 Task: In the  document Ethicsfile.odt Insert the command  'Suggesting 'Email the file to   'softage.8@softage.net', with message attached Time-Sensitive: I kindly ask you to go through the email I've sent as soon as possible. and file type: Plain Text
Action: Mouse moved to (37, 74)
Screenshot: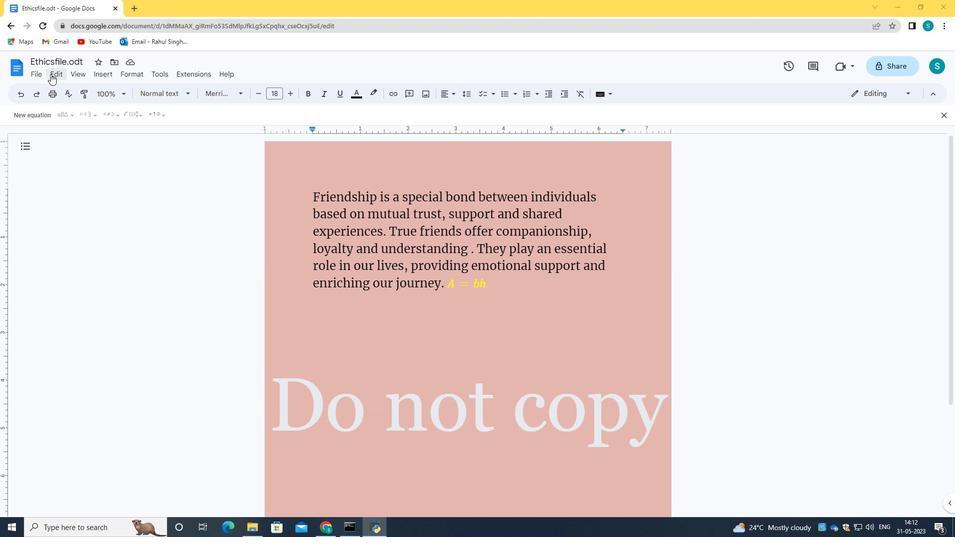 
Action: Mouse pressed left at (37, 74)
Screenshot: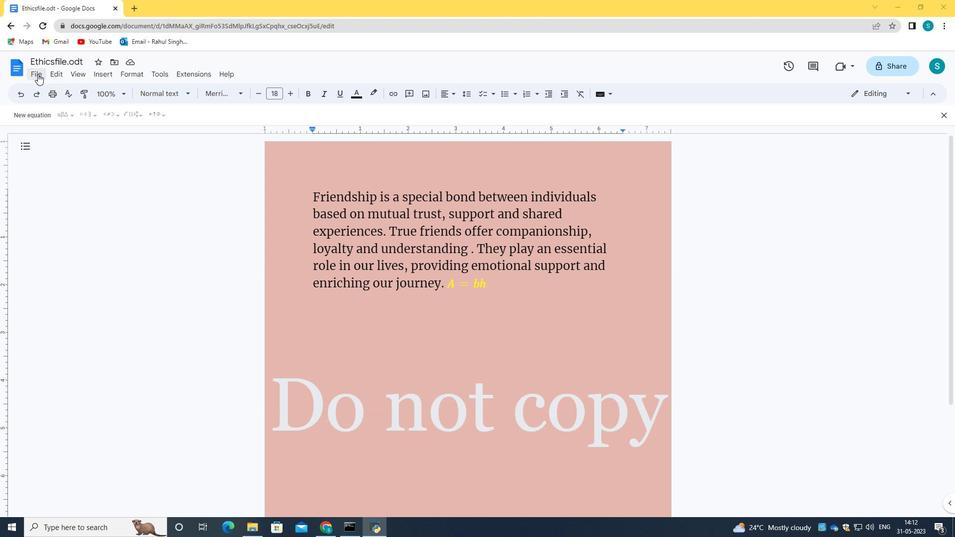 
Action: Mouse moved to (64, 165)
Screenshot: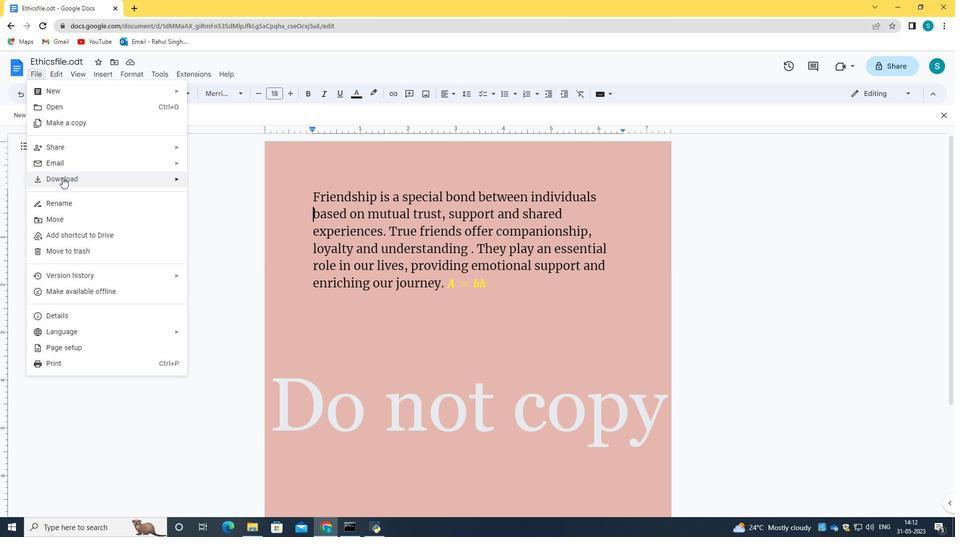 
Action: Mouse pressed left at (64, 165)
Screenshot: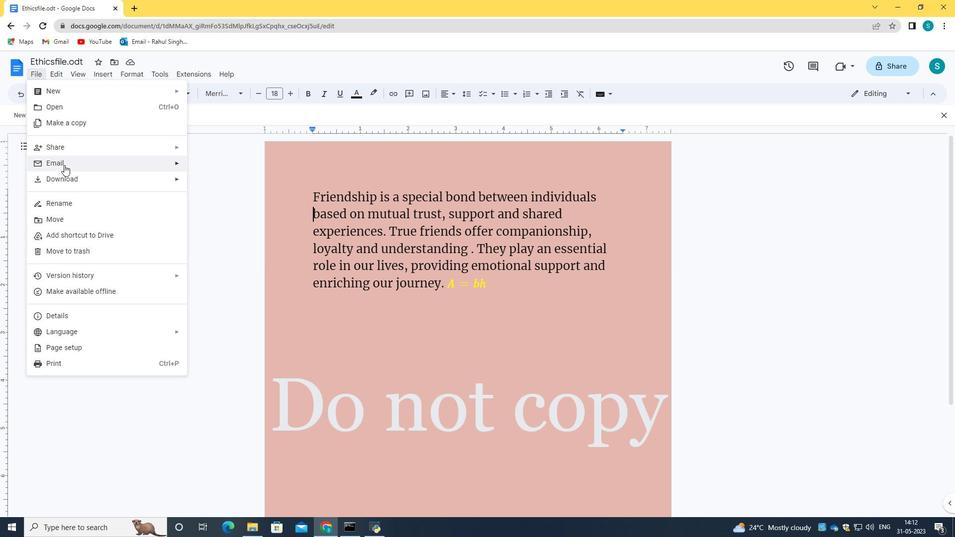 
Action: Mouse moved to (251, 173)
Screenshot: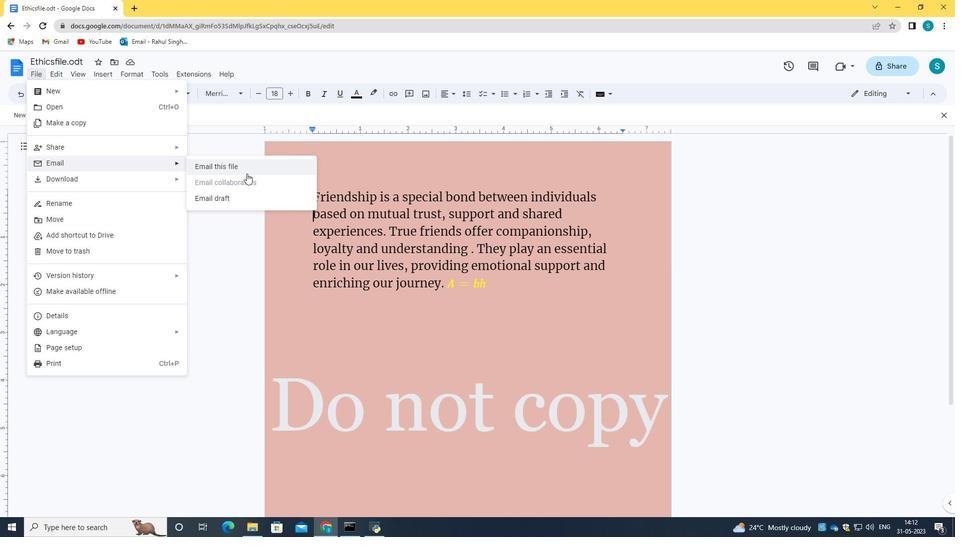 
Action: Mouse pressed left at (251, 173)
Screenshot: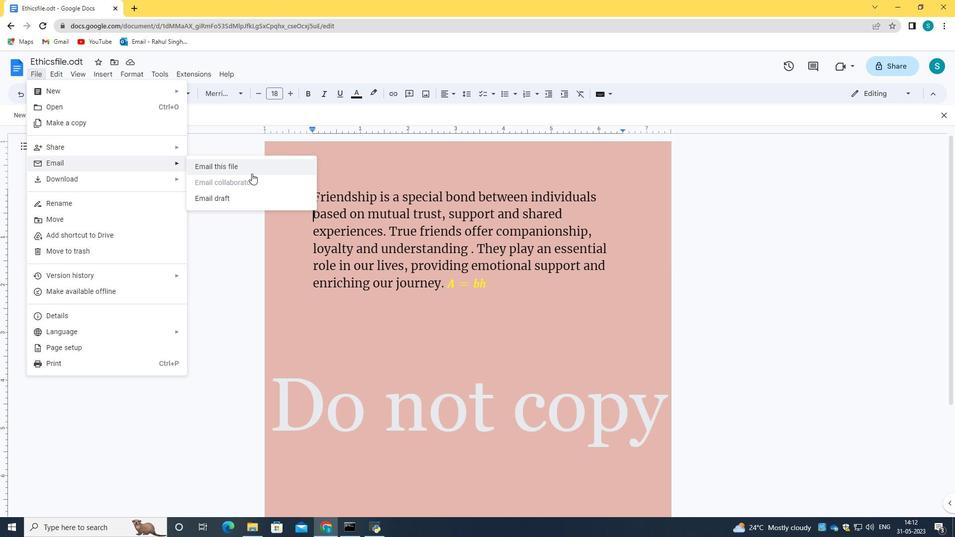 
Action: Mouse moved to (424, 235)
Screenshot: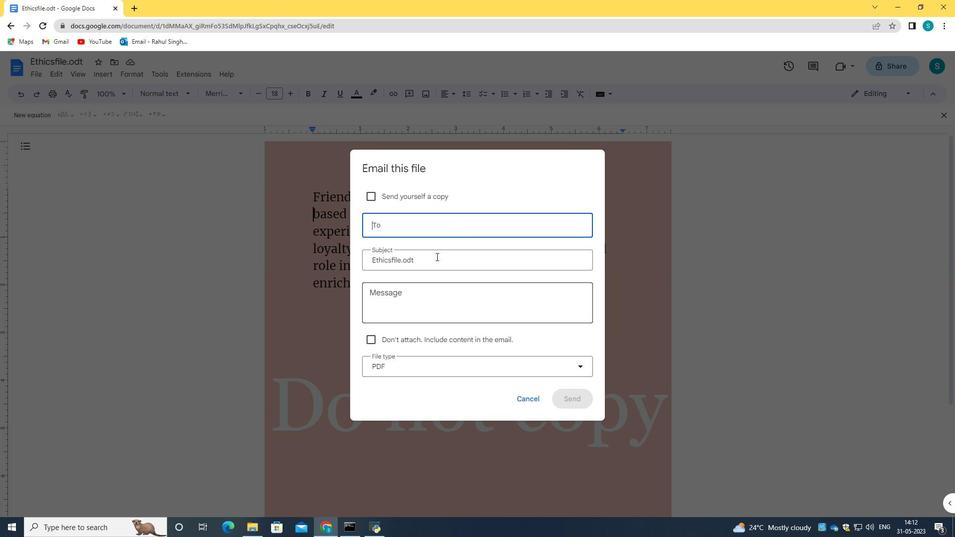
Action: Key pressed softage.8<Key.shift>@softage.net
Screenshot: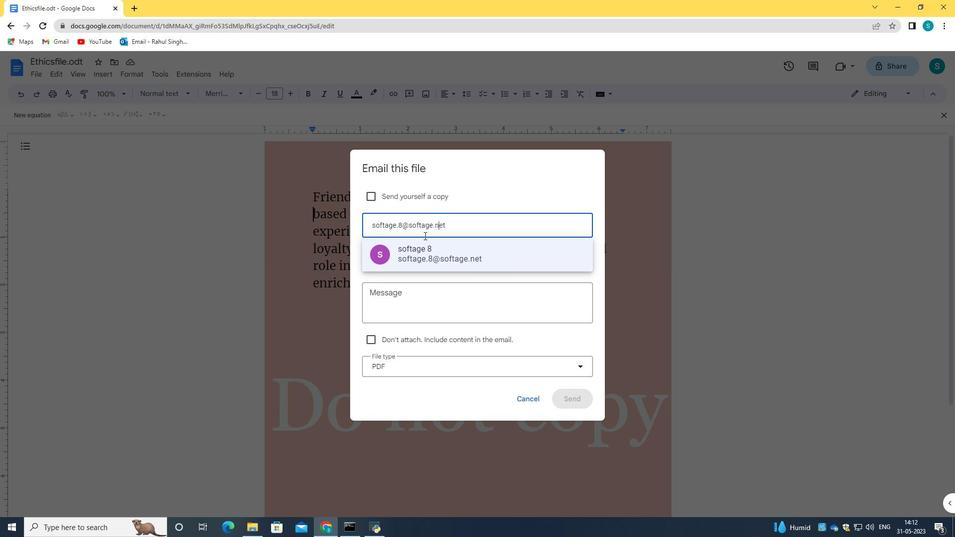 
Action: Mouse moved to (423, 251)
Screenshot: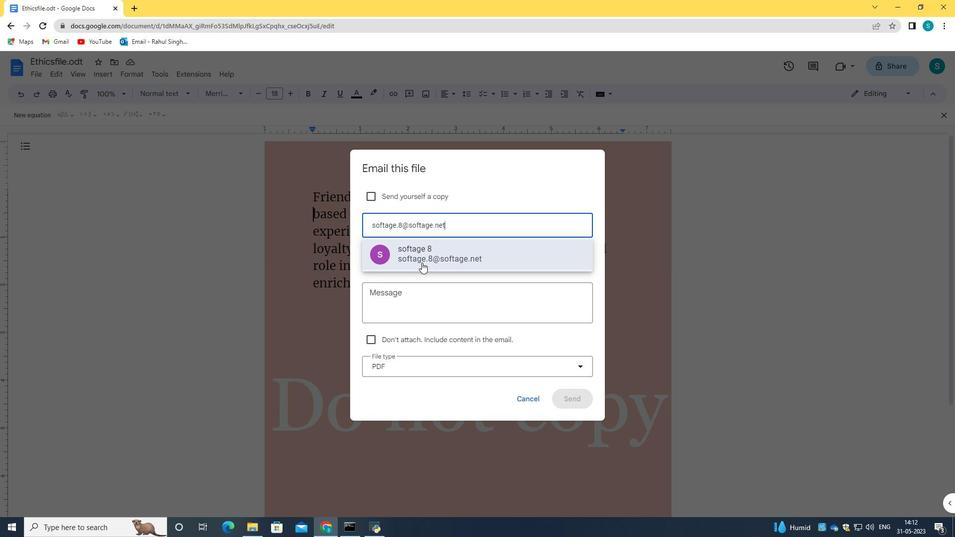
Action: Mouse pressed left at (423, 251)
Screenshot: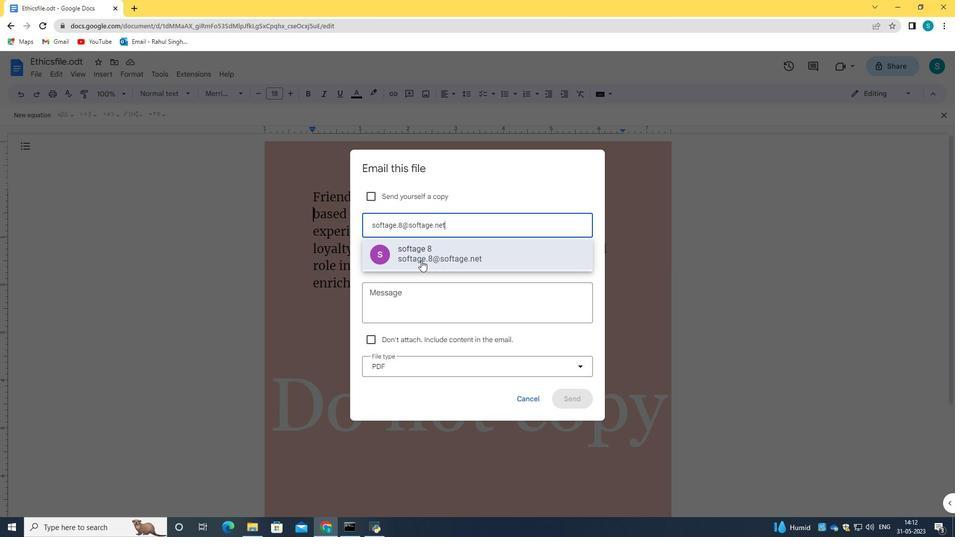 
Action: Mouse moved to (414, 306)
Screenshot: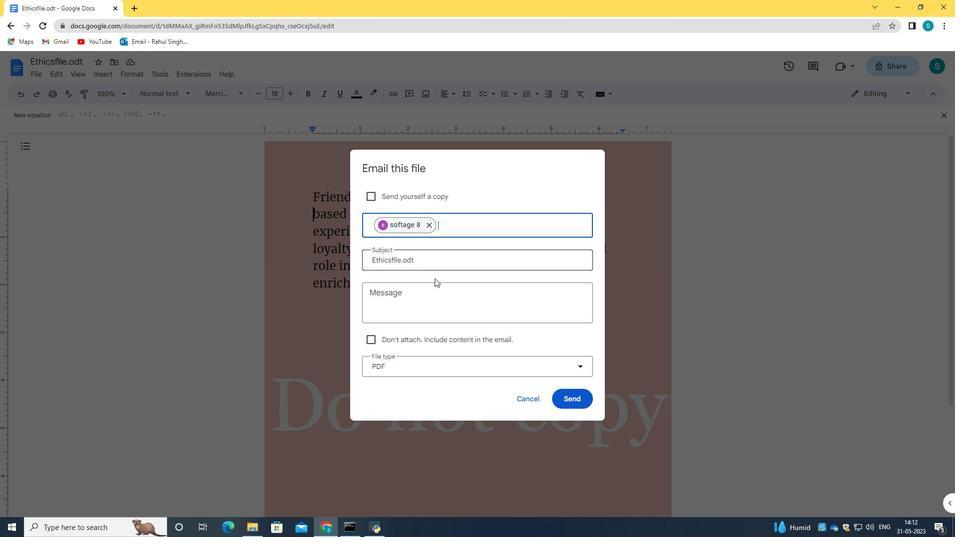 
Action: Mouse pressed left at (414, 306)
Screenshot: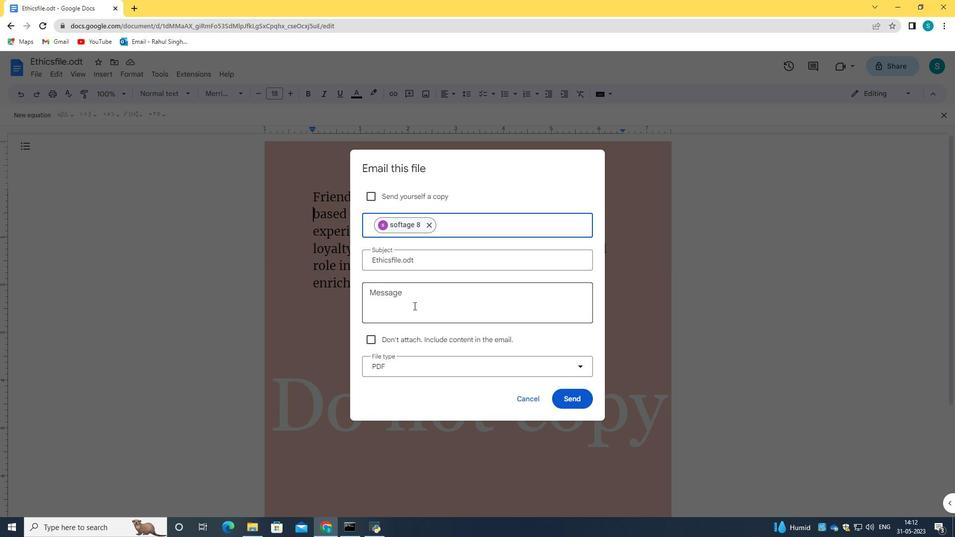 
Action: Key pressed <Key.caps_lock>T<Key.caps_lock>ime-sensitive<Key.shift_r><Key.shift_r><Key.shift_r><Key.shift_r><Key.shift_r><Key.shift_r><Key.shift_r><Key.shift_r><Key.shift_r><Key.shift_r>:<Key.space><Key.caps_lock>I<Key.space><Key.caps_lock>k<Key.caps_lock>IN<Key.backspace><Key.backspace><Key.backspace>K<Key.caps_lock>indl<Key.backspace>ly<Key.space>ask<Key.space>you<Key.space>to<Key.space>go<Key.space>through<Key.space>the<Key.space>email<Key.space><Key.caps_lock>I<Key.caps_lock><Key.space>;ve<Key.space><Key.backspace><Key.backspace><Key.backspace><Key.backspace>'ve<Key.space>sent<Key.space>as<Key.space>soon<Key.space>as<Key.space>possub<Key.backspace><Key.backspace>ible.
Screenshot: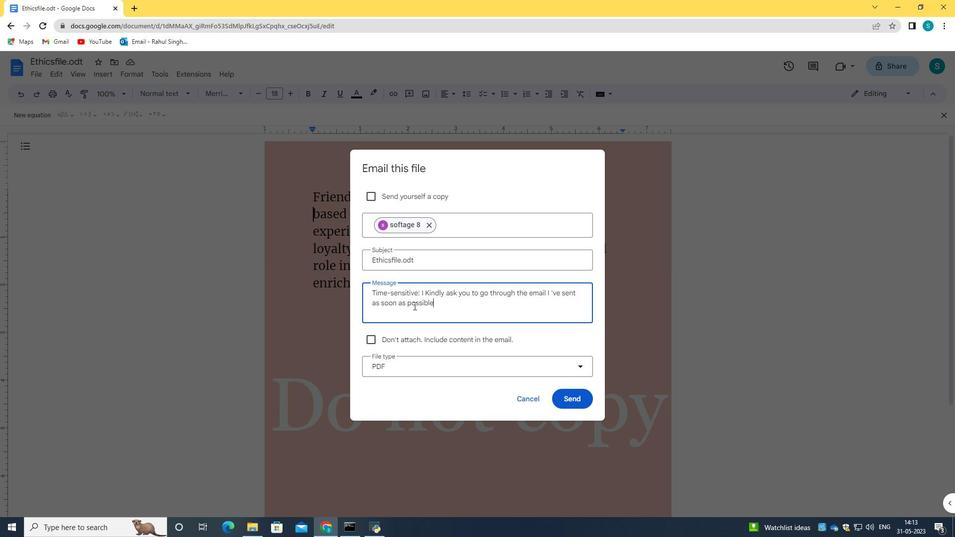 
Action: Mouse scrolled (414, 305) with delta (0, 0)
Screenshot: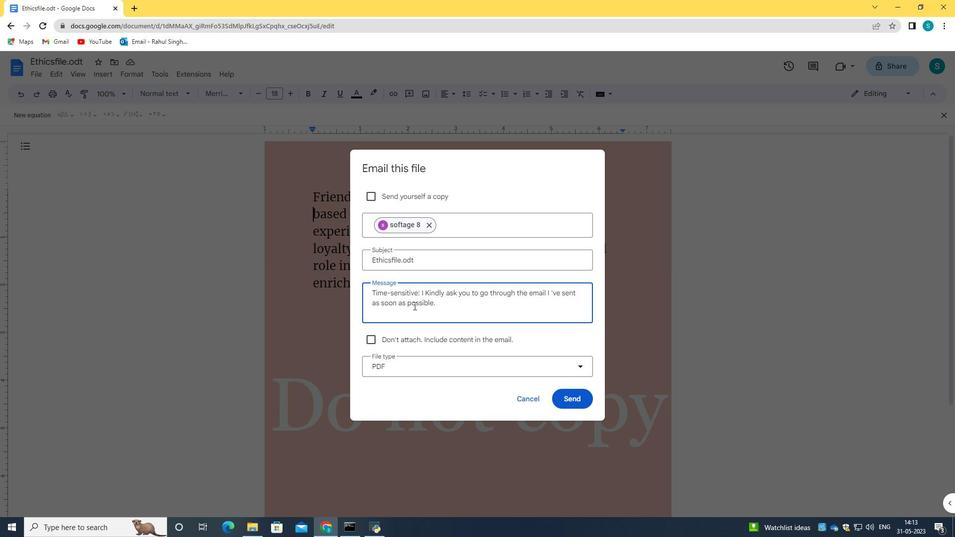 
Action: Mouse moved to (450, 367)
Screenshot: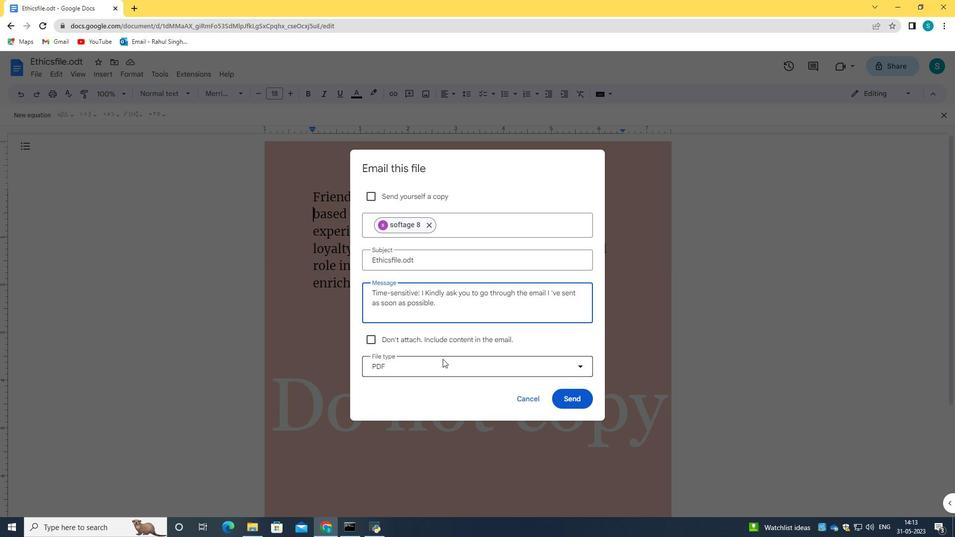 
Action: Mouse pressed left at (450, 367)
Screenshot: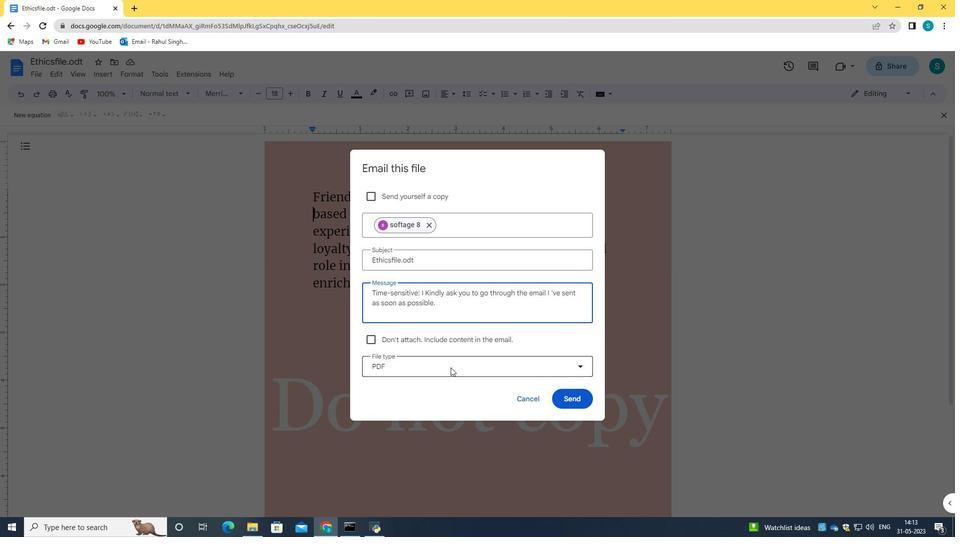 
Action: Mouse moved to (441, 470)
Screenshot: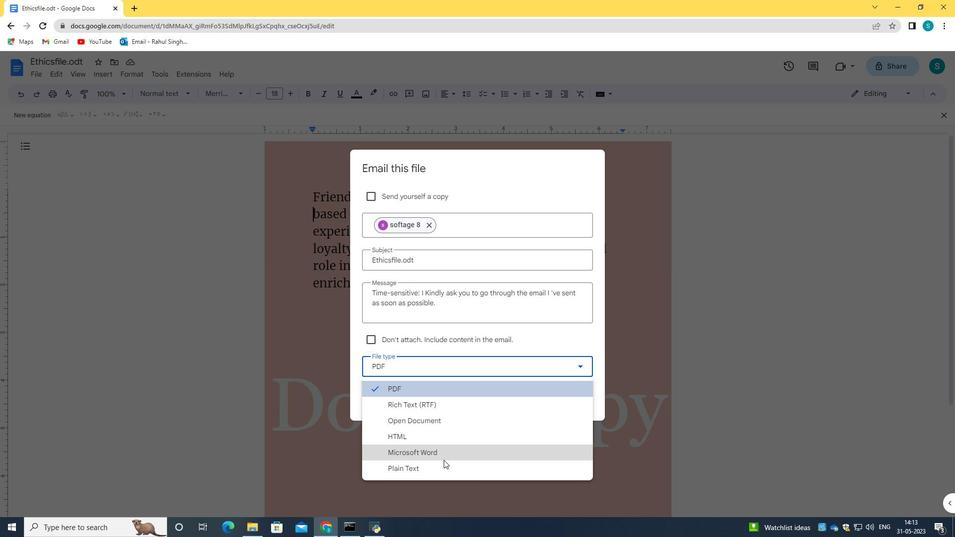 
Action: Mouse pressed left at (441, 470)
Screenshot: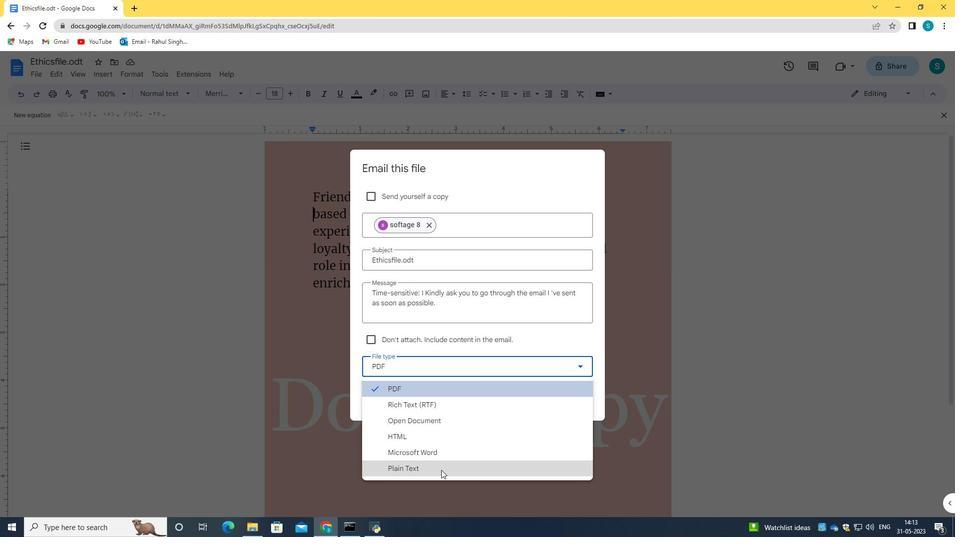 
Action: Mouse moved to (569, 397)
Screenshot: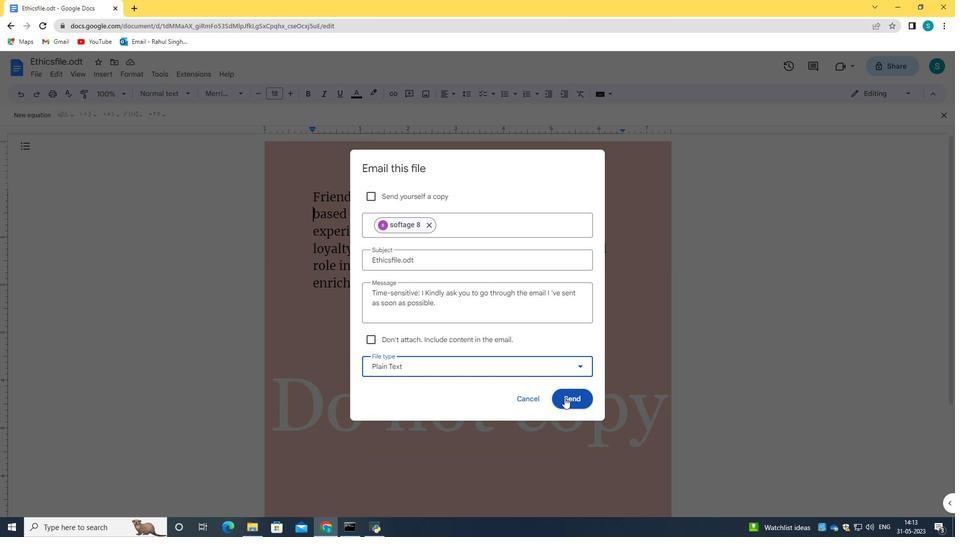 
Action: Mouse pressed left at (569, 397)
Screenshot: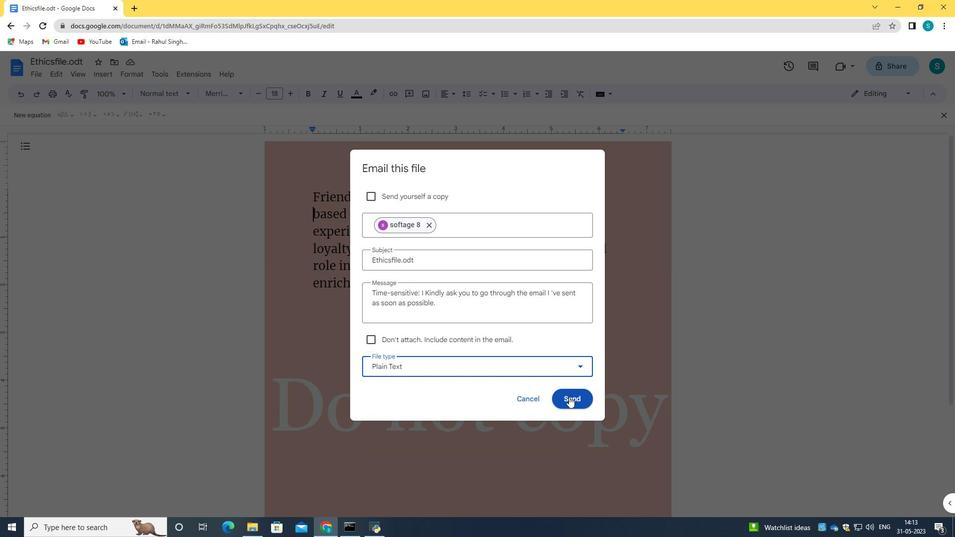 
